 Task: Select a due date automation when advanced on, 2 days after a card is due add dates due in less than 1 working days at 11:00 AM.
Action: Mouse moved to (950, 70)
Screenshot: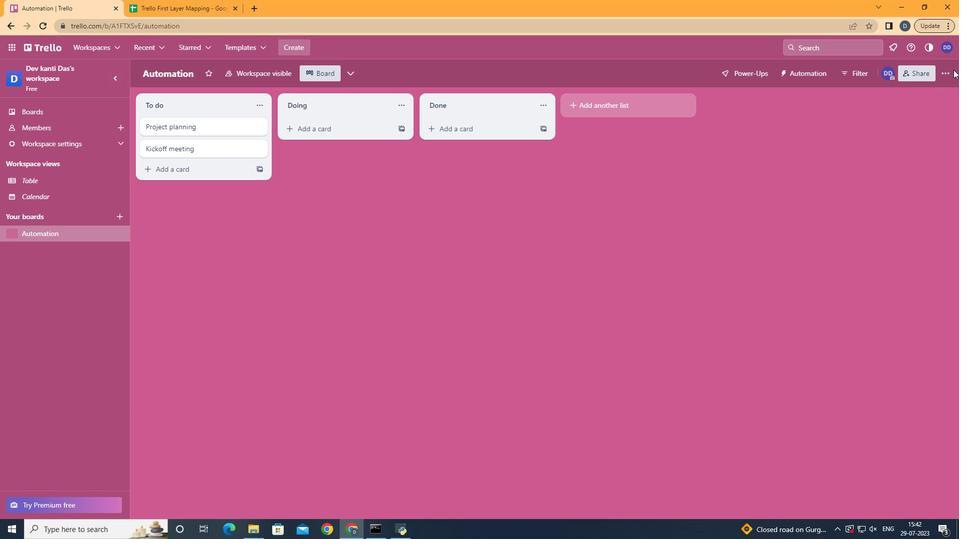 
Action: Mouse pressed left at (950, 70)
Screenshot: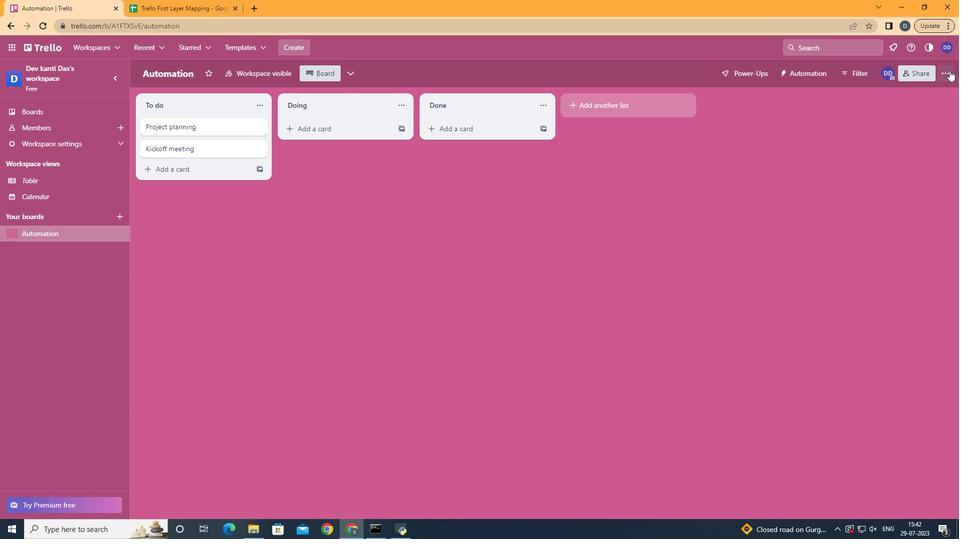 
Action: Mouse moved to (889, 212)
Screenshot: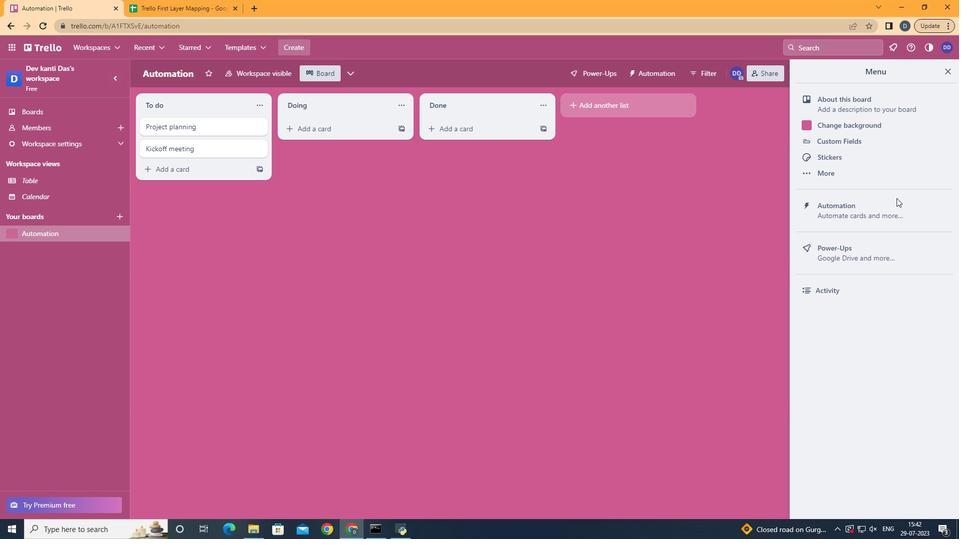 
Action: Mouse pressed left at (889, 212)
Screenshot: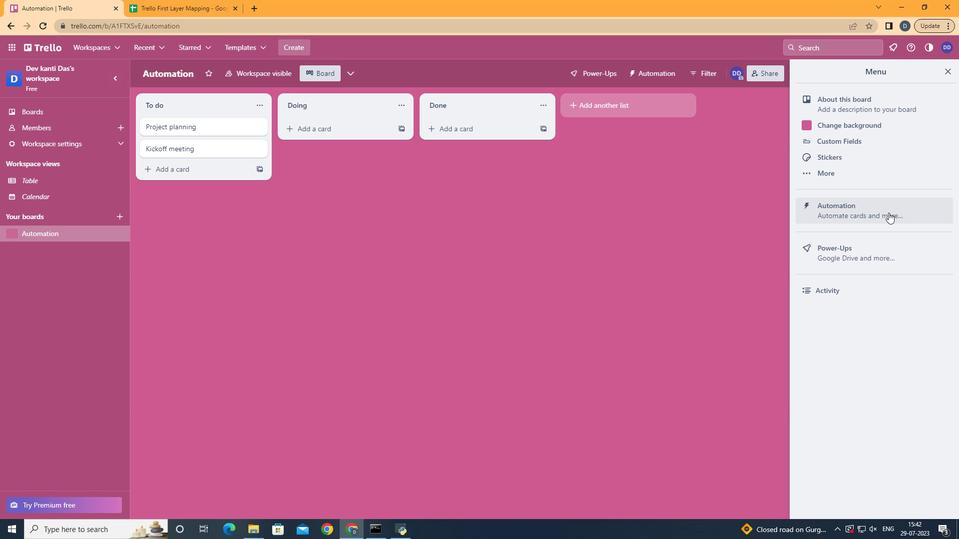 
Action: Mouse moved to (190, 195)
Screenshot: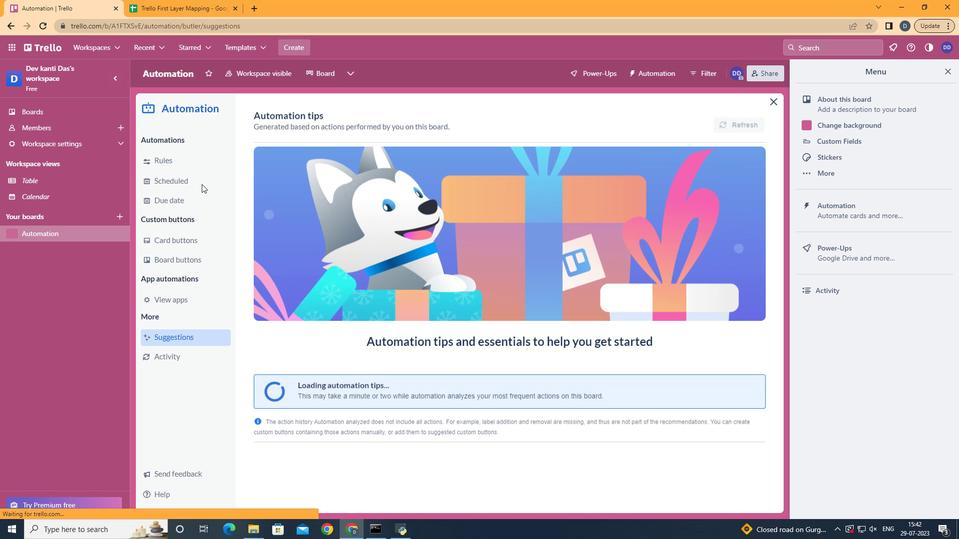 
Action: Mouse pressed left at (190, 195)
Screenshot: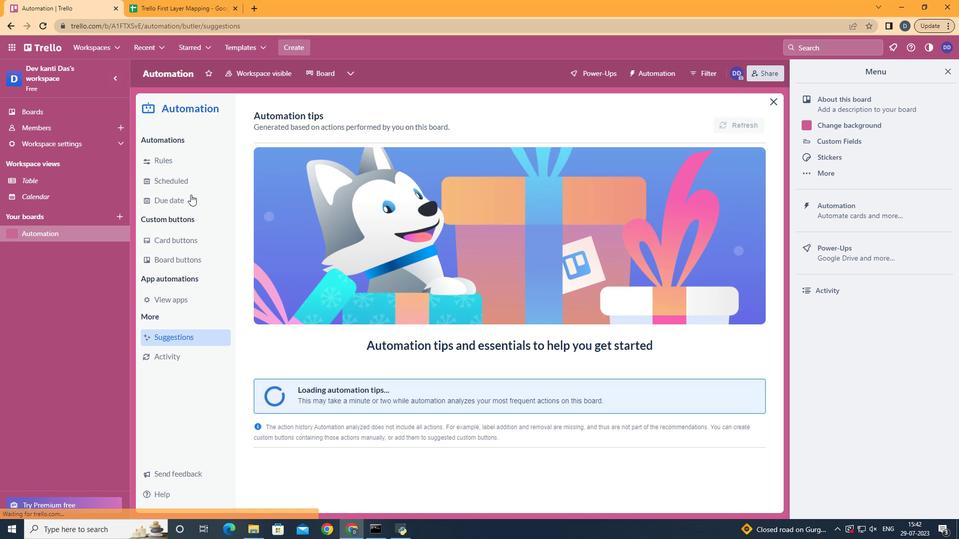 
Action: Mouse moved to (696, 114)
Screenshot: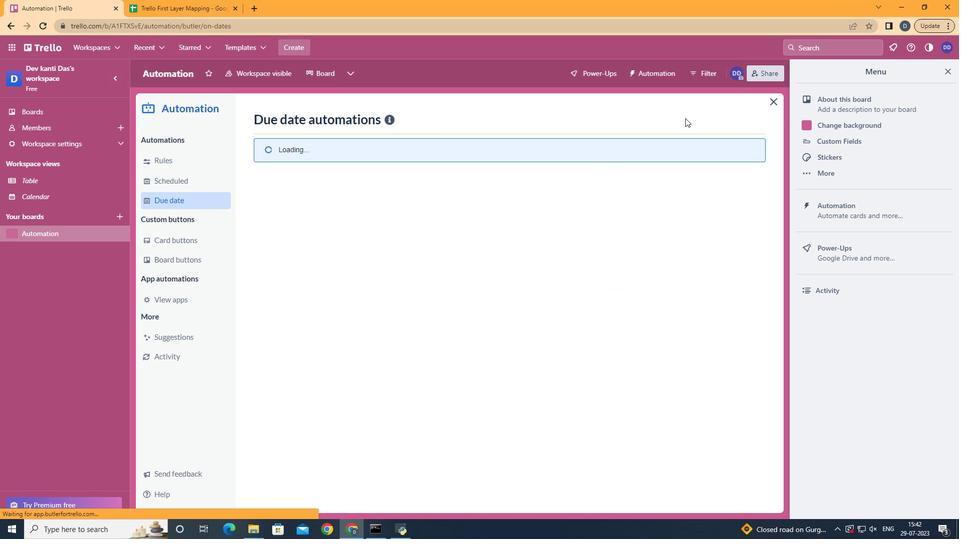 
Action: Mouse pressed left at (696, 114)
Screenshot: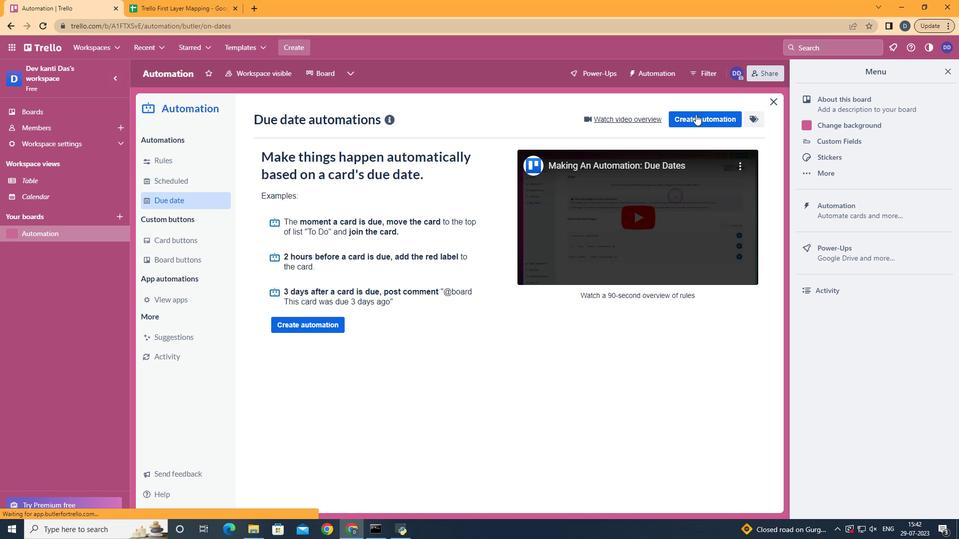 
Action: Mouse moved to (476, 212)
Screenshot: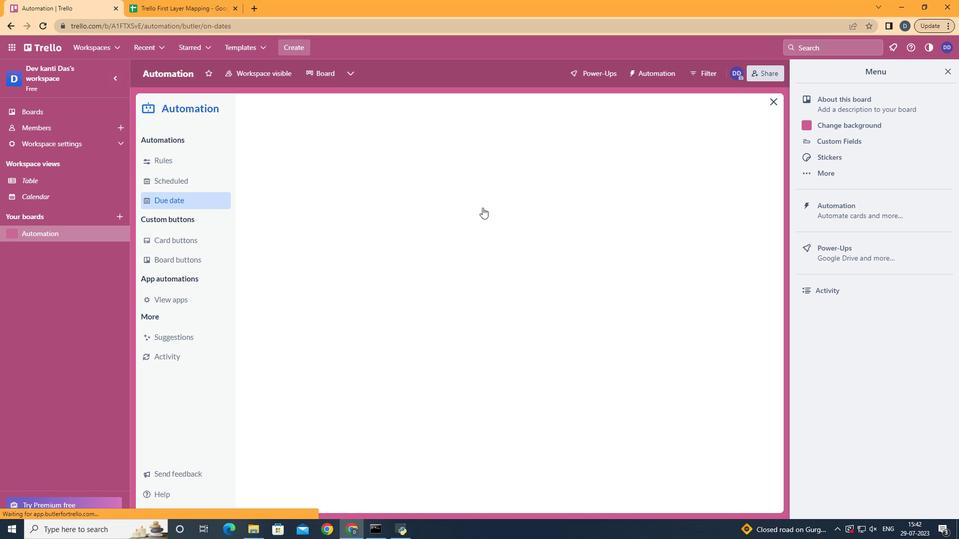 
Action: Mouse pressed left at (476, 212)
Screenshot: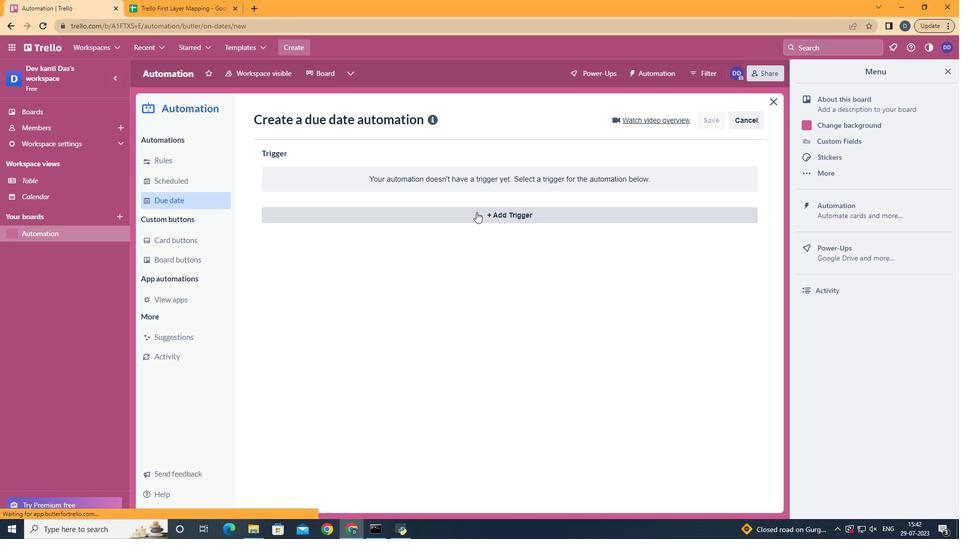 
Action: Mouse moved to (352, 402)
Screenshot: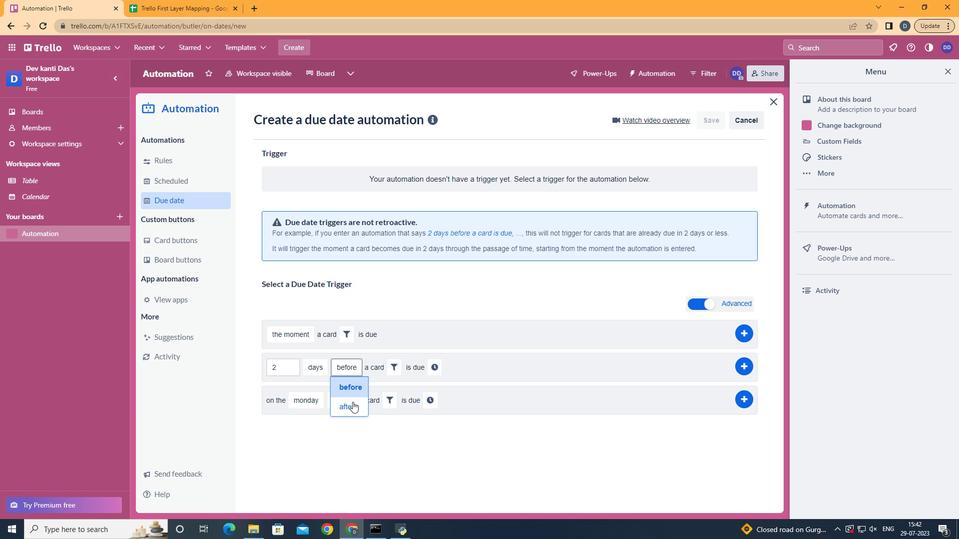 
Action: Mouse pressed left at (352, 402)
Screenshot: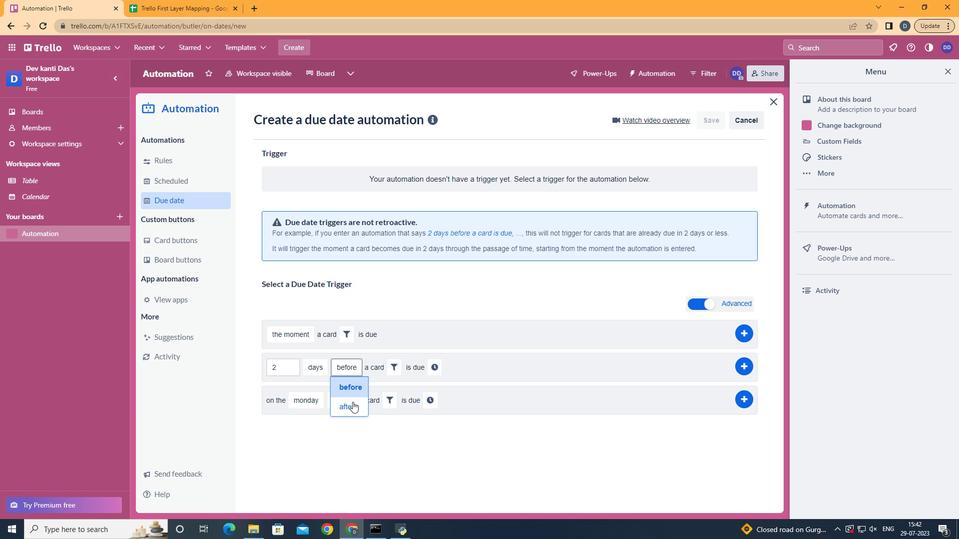 
Action: Mouse moved to (393, 369)
Screenshot: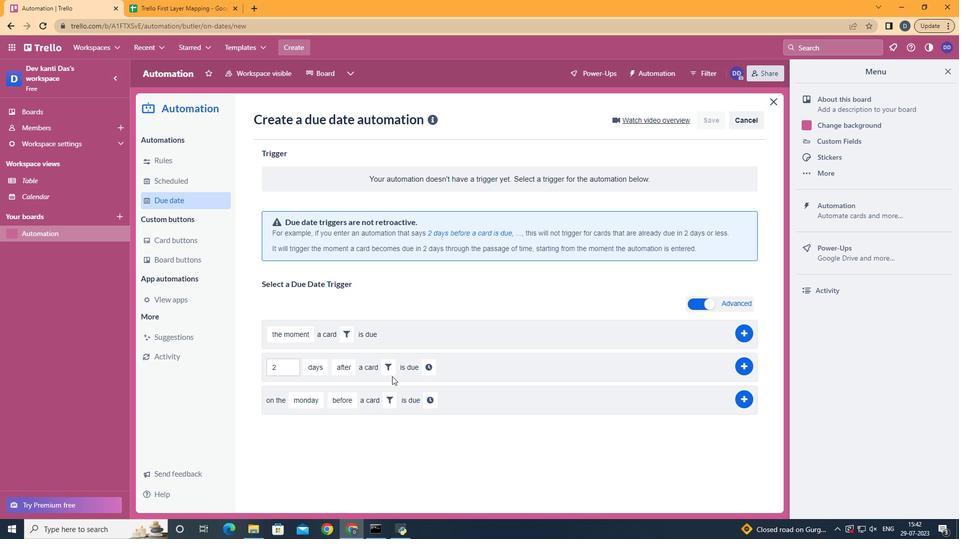 
Action: Mouse pressed left at (393, 369)
Screenshot: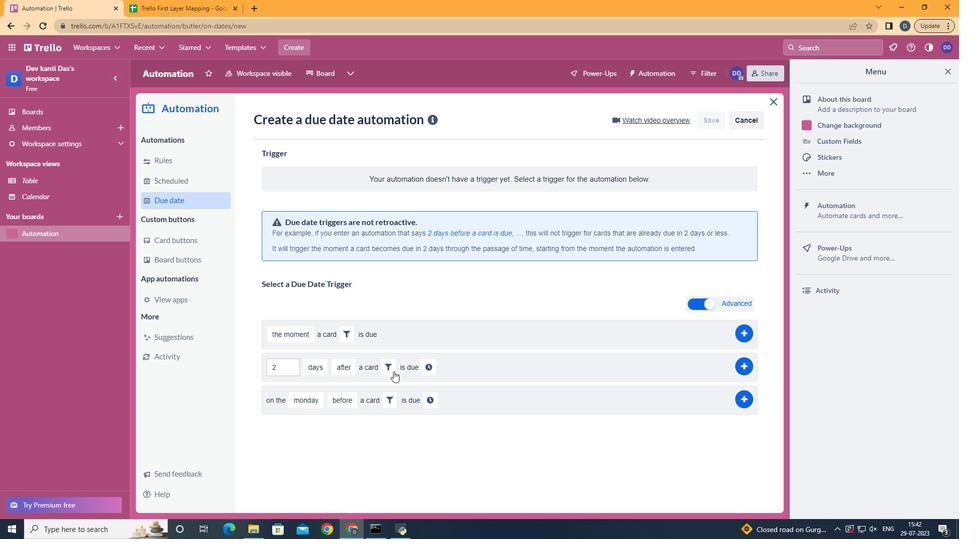 
Action: Mouse moved to (444, 401)
Screenshot: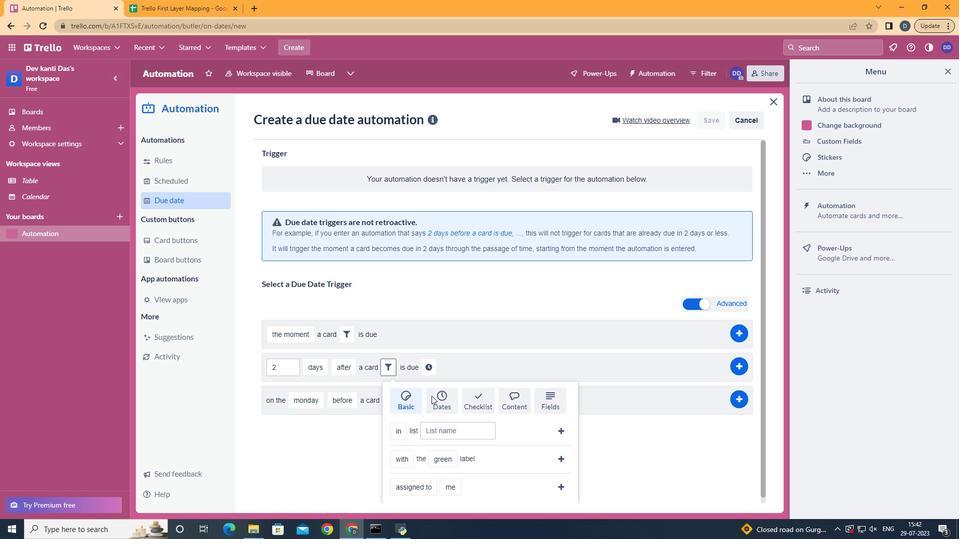 
Action: Mouse pressed left at (444, 401)
Screenshot: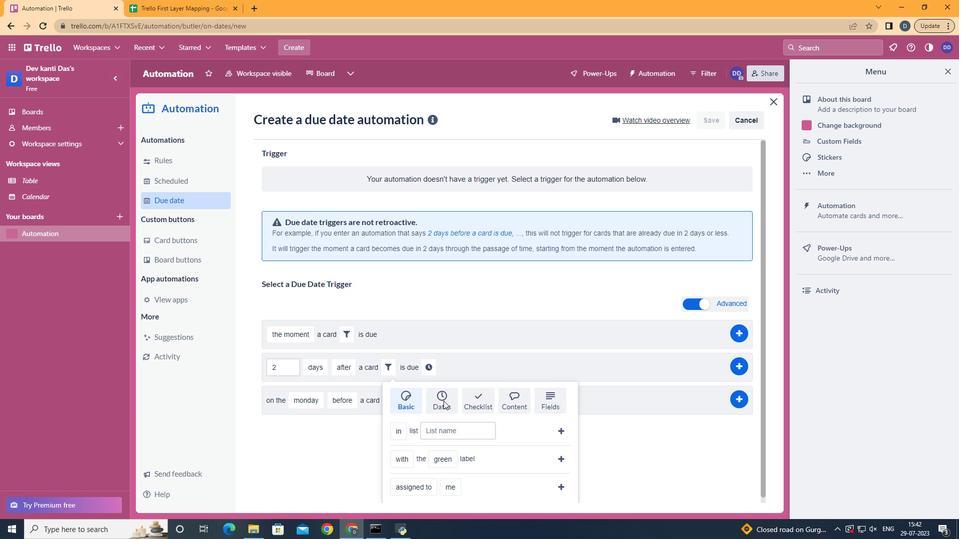 
Action: Mouse scrolled (444, 401) with delta (0, 0)
Screenshot: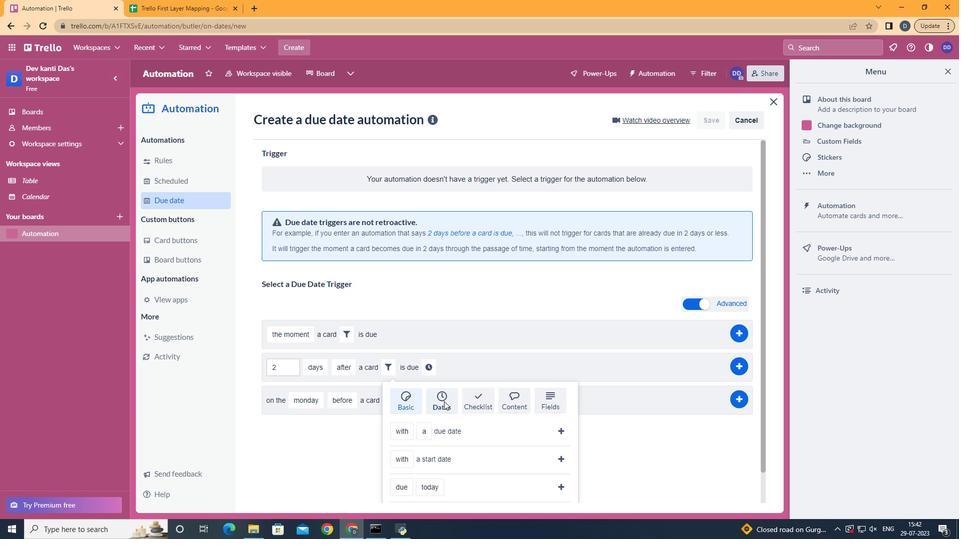 
Action: Mouse scrolled (444, 401) with delta (0, 0)
Screenshot: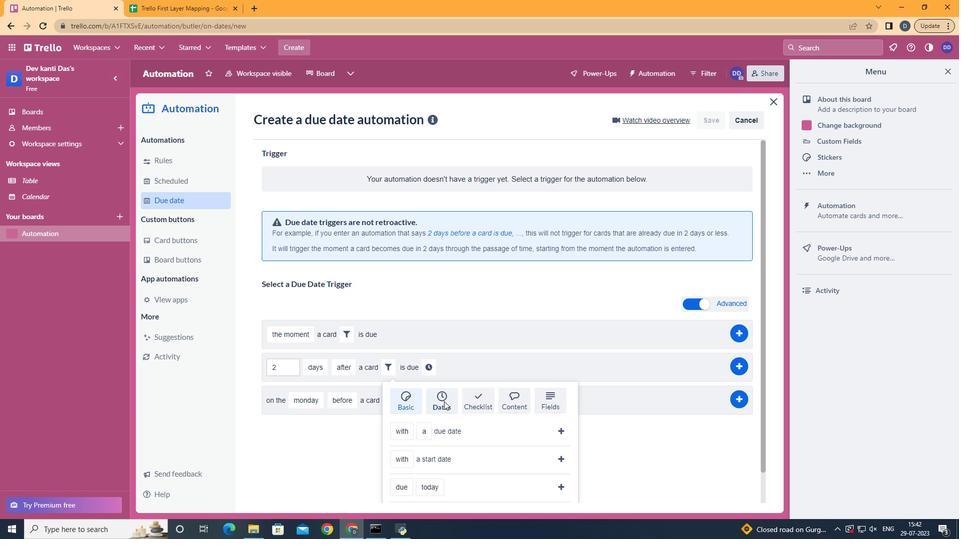 
Action: Mouse scrolled (444, 401) with delta (0, 0)
Screenshot: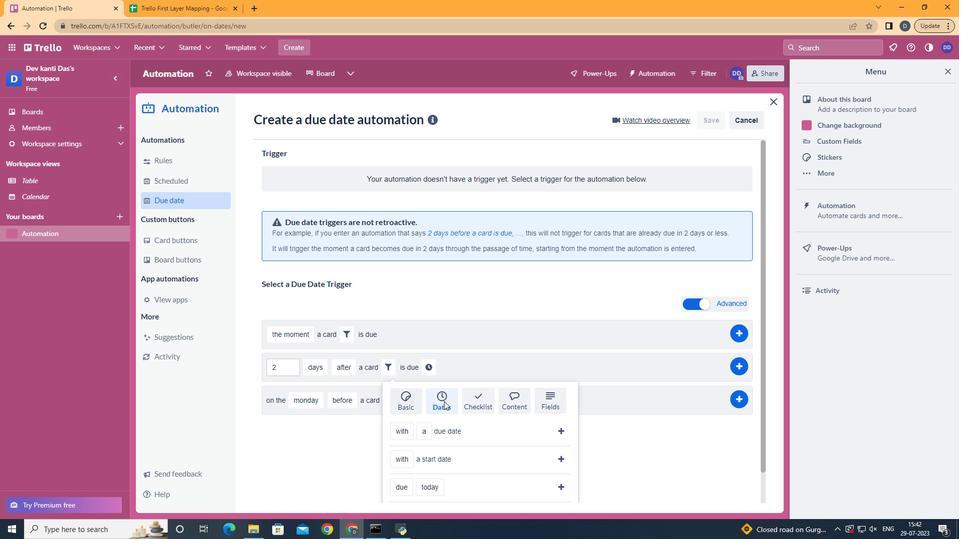 
Action: Mouse scrolled (444, 401) with delta (0, 0)
Screenshot: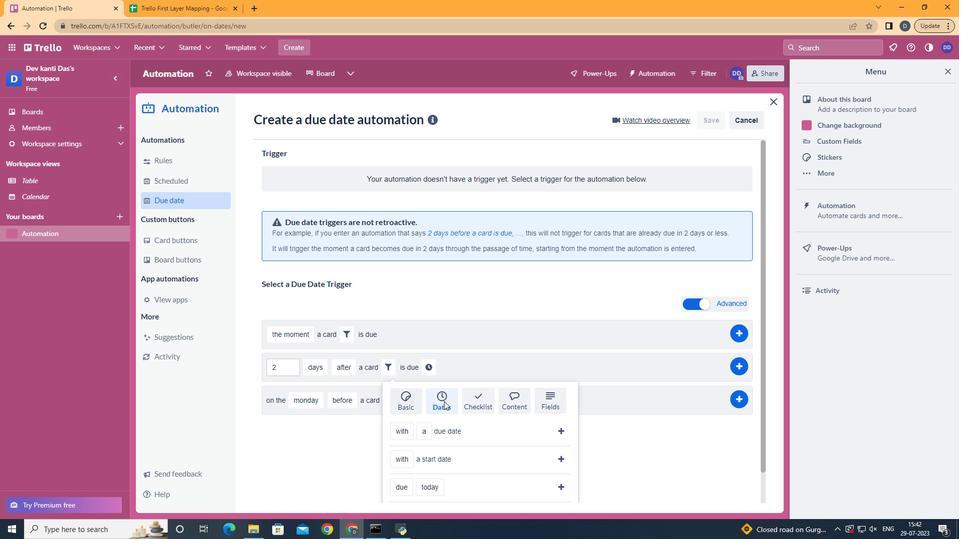 
Action: Mouse scrolled (444, 401) with delta (0, 0)
Screenshot: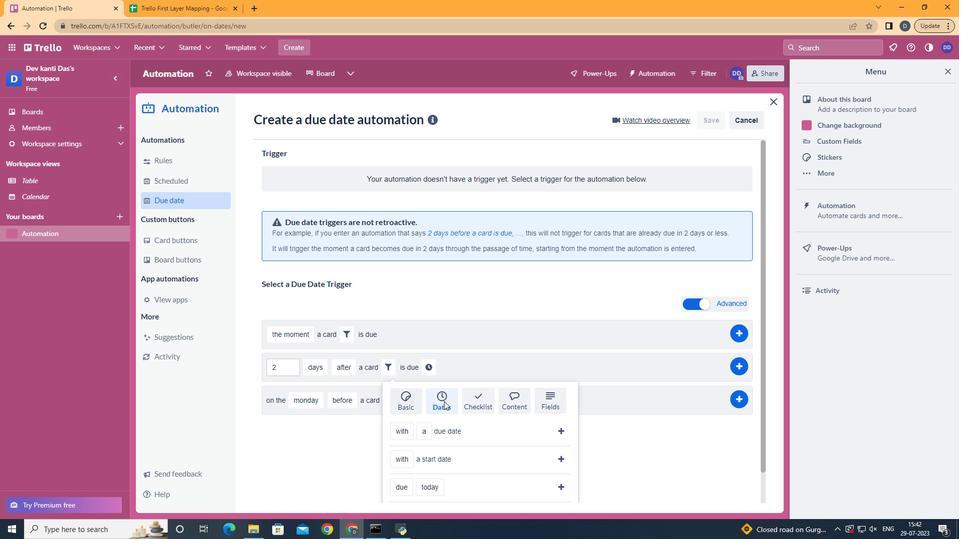 
Action: Mouse moved to (412, 441)
Screenshot: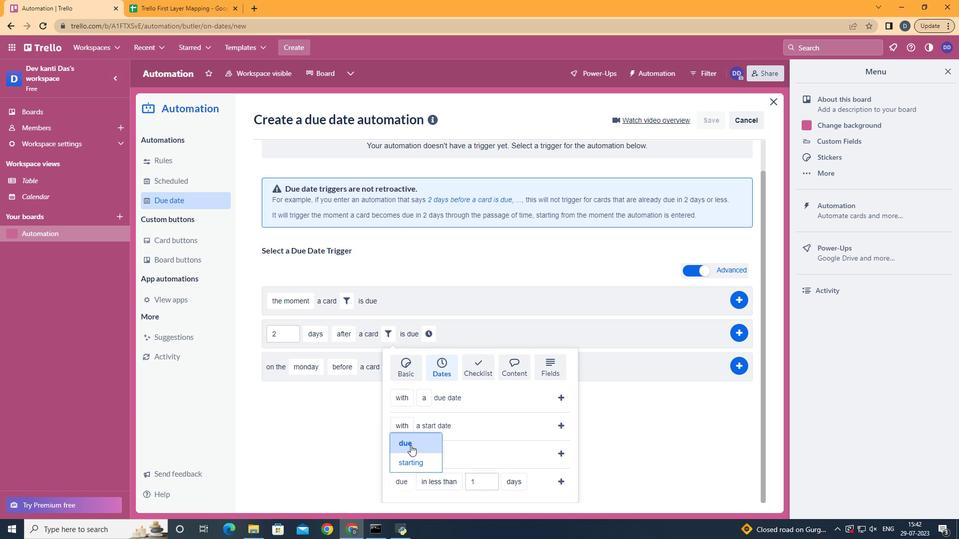 
Action: Mouse pressed left at (412, 441)
Screenshot: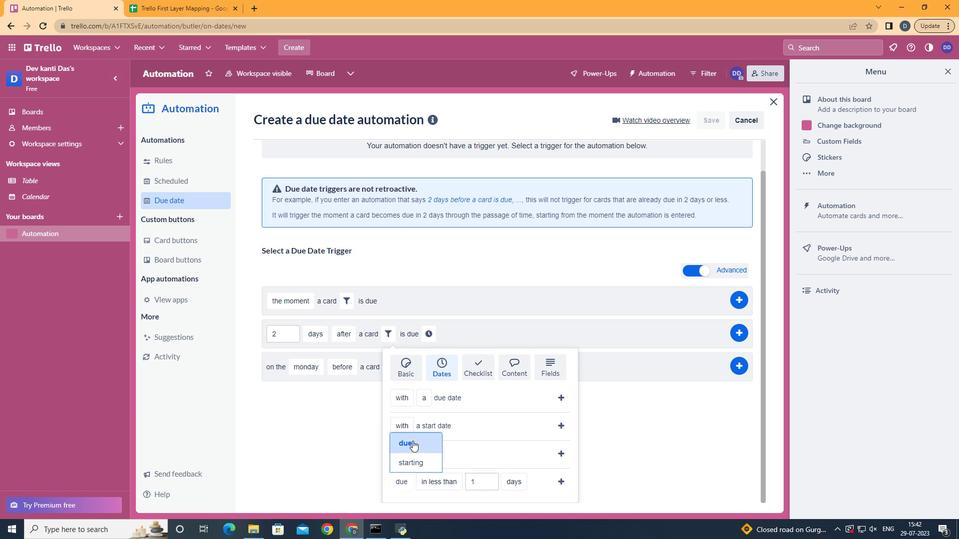 
Action: Mouse moved to (440, 394)
Screenshot: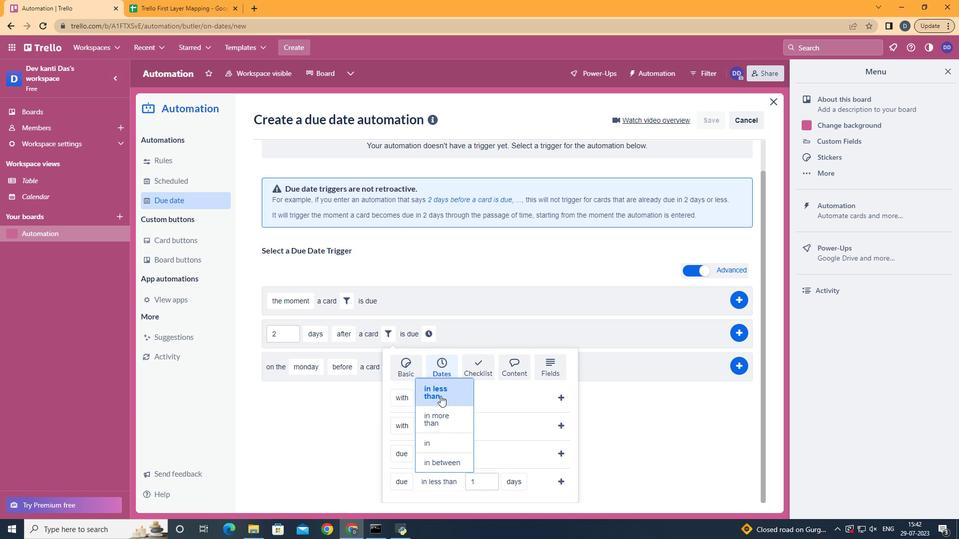 
Action: Mouse pressed left at (440, 394)
Screenshot: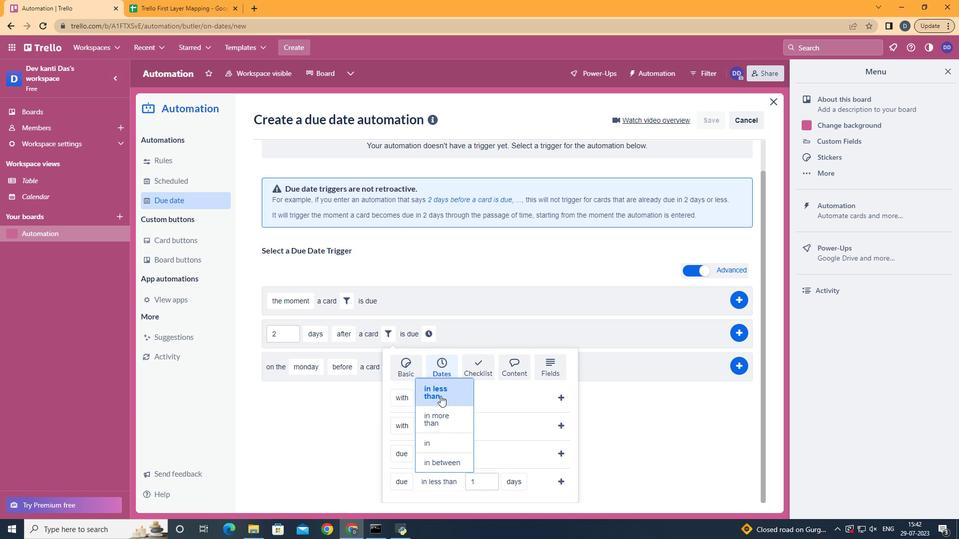 
Action: Mouse moved to (540, 462)
Screenshot: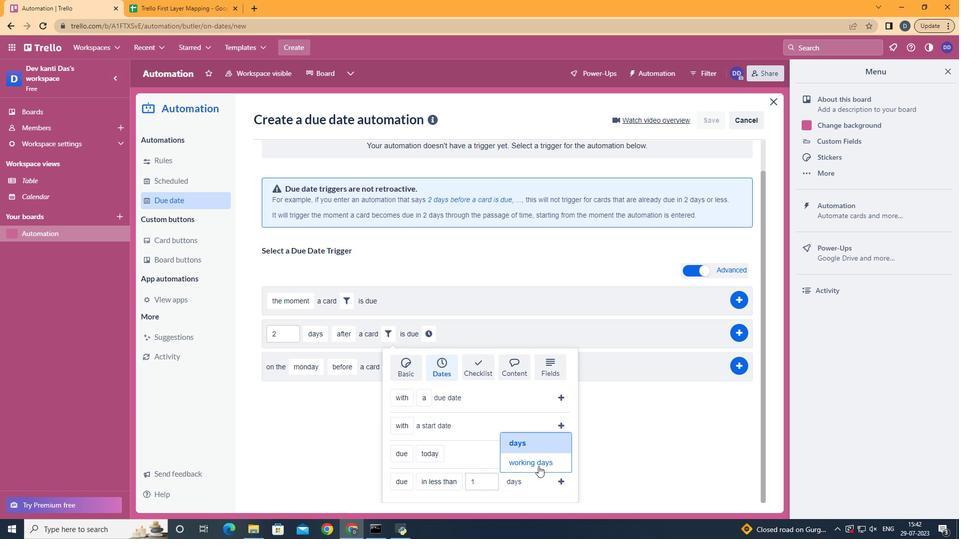 
Action: Mouse pressed left at (540, 462)
Screenshot: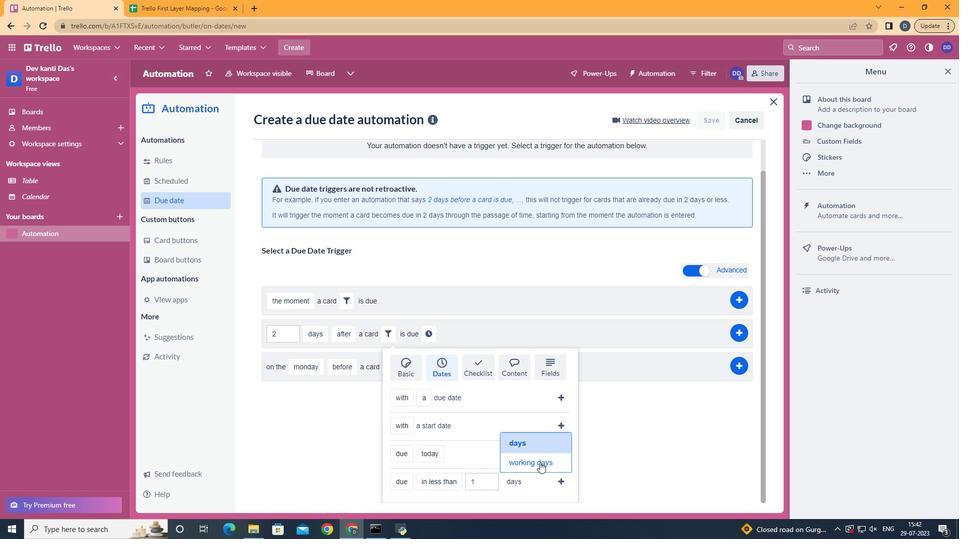 
Action: Mouse moved to (567, 481)
Screenshot: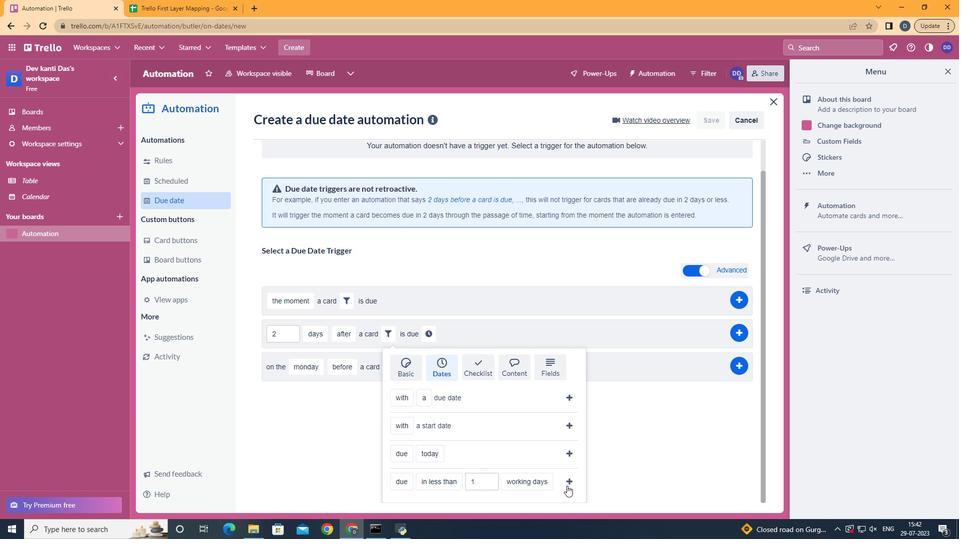 
Action: Mouse pressed left at (567, 481)
Screenshot: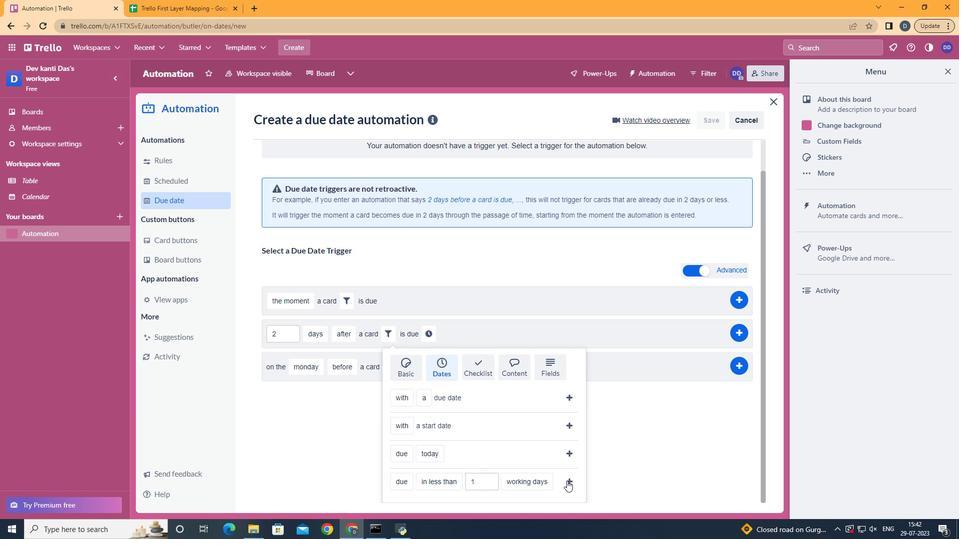 
Action: Mouse moved to (550, 374)
Screenshot: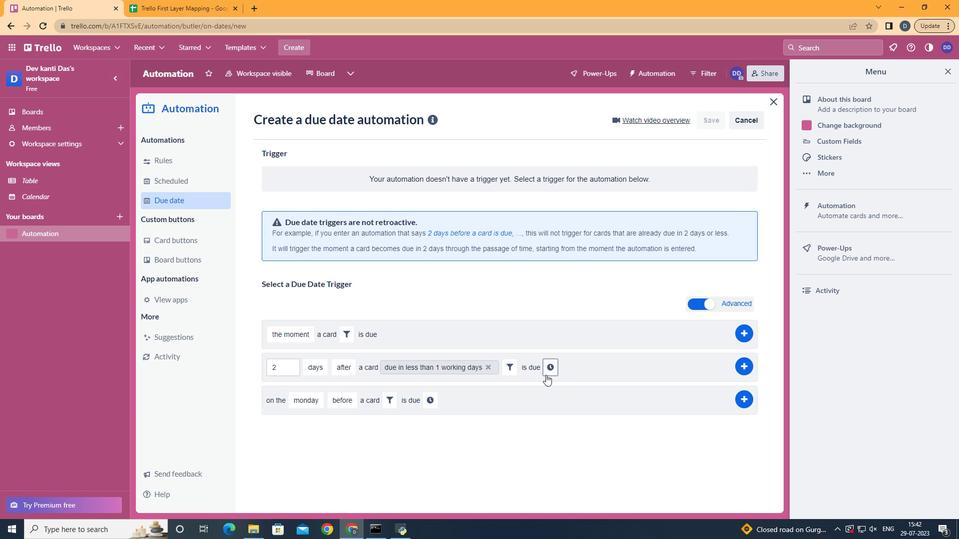 
Action: Mouse pressed left at (550, 374)
Screenshot: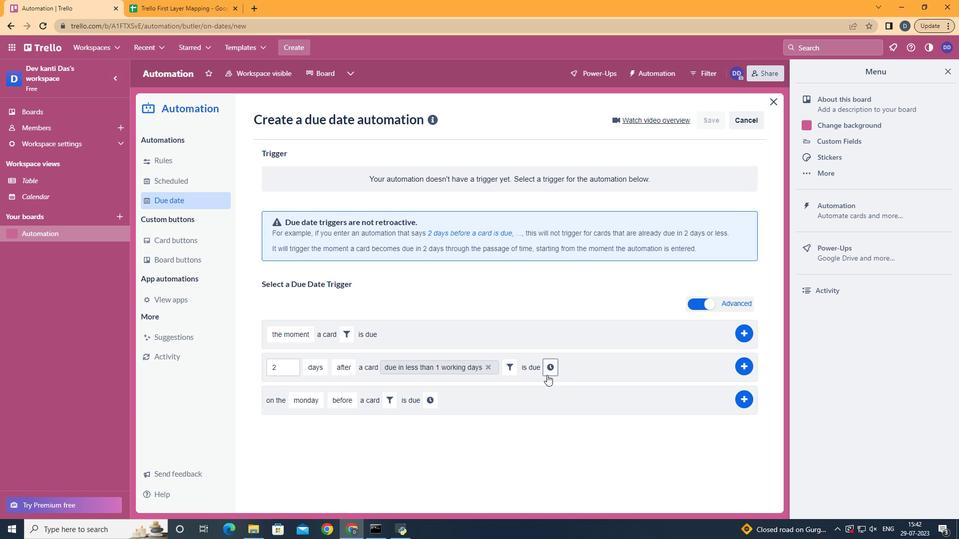 
Action: Mouse moved to (569, 369)
Screenshot: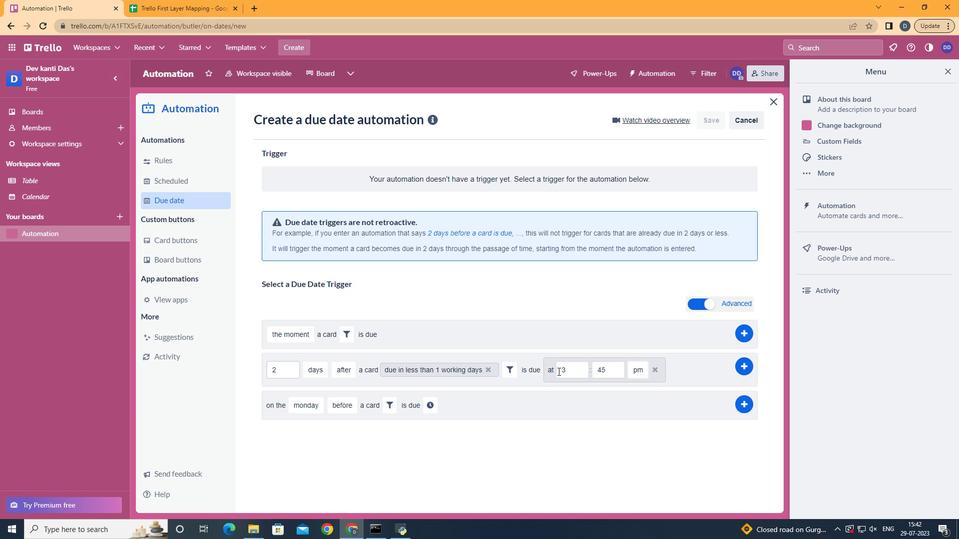 
Action: Mouse pressed left at (569, 369)
Screenshot: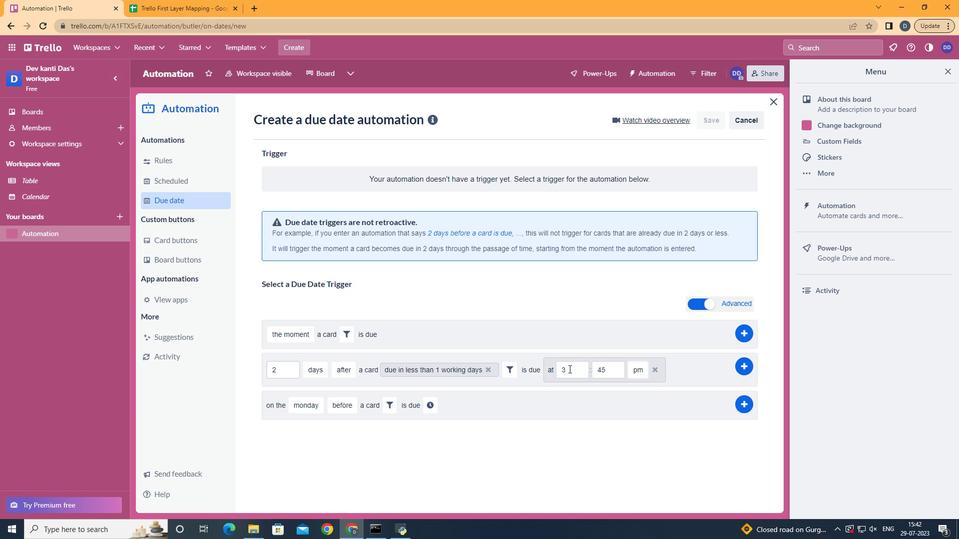 
Action: Mouse moved to (569, 369)
Screenshot: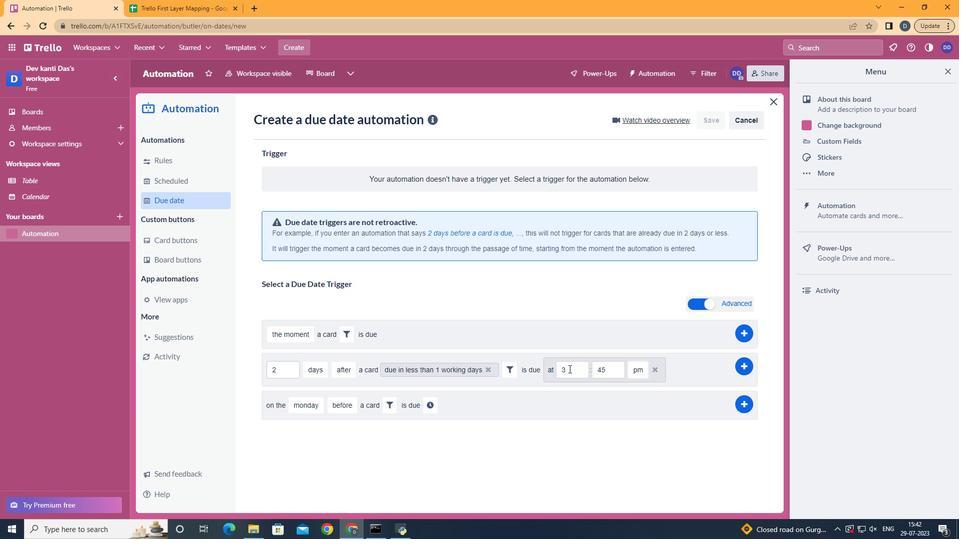
Action: Key pressed <Key.backspace>11
Screenshot: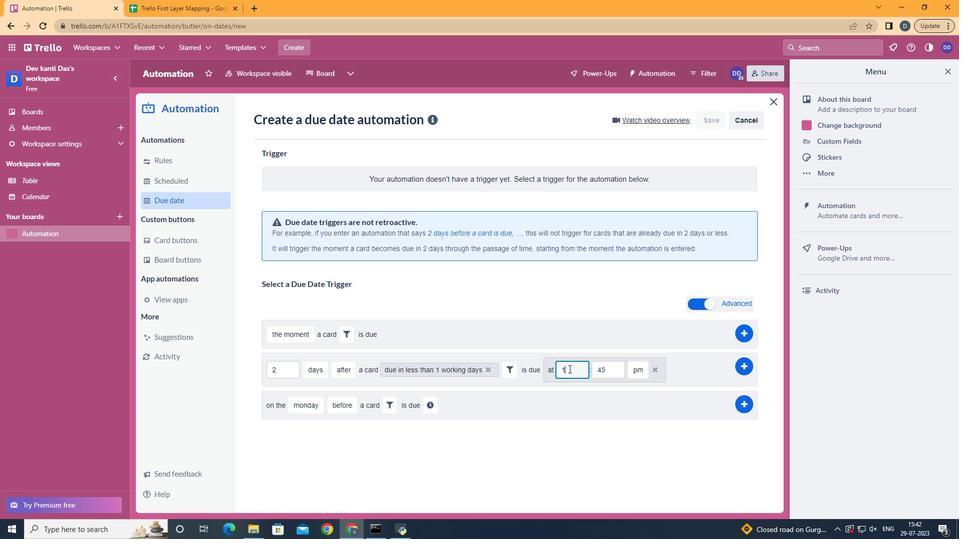 
Action: Mouse moved to (609, 367)
Screenshot: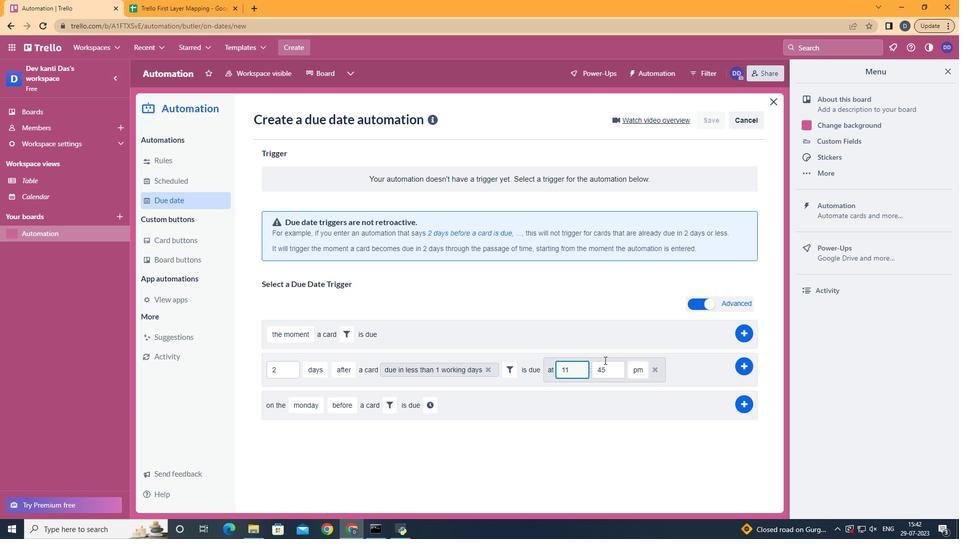 
Action: Mouse pressed left at (609, 367)
Screenshot: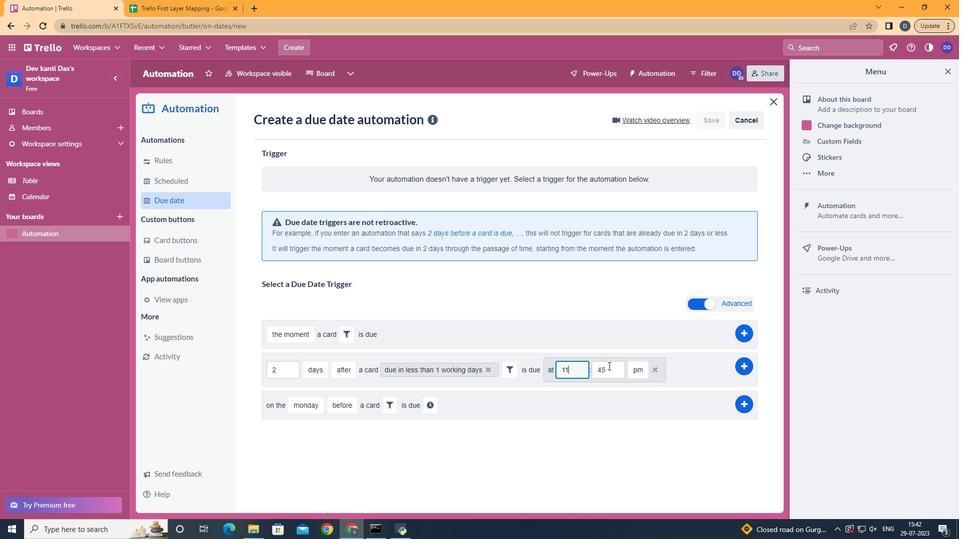
Action: Key pressed <Key.backspace><Key.backspace>00
Screenshot: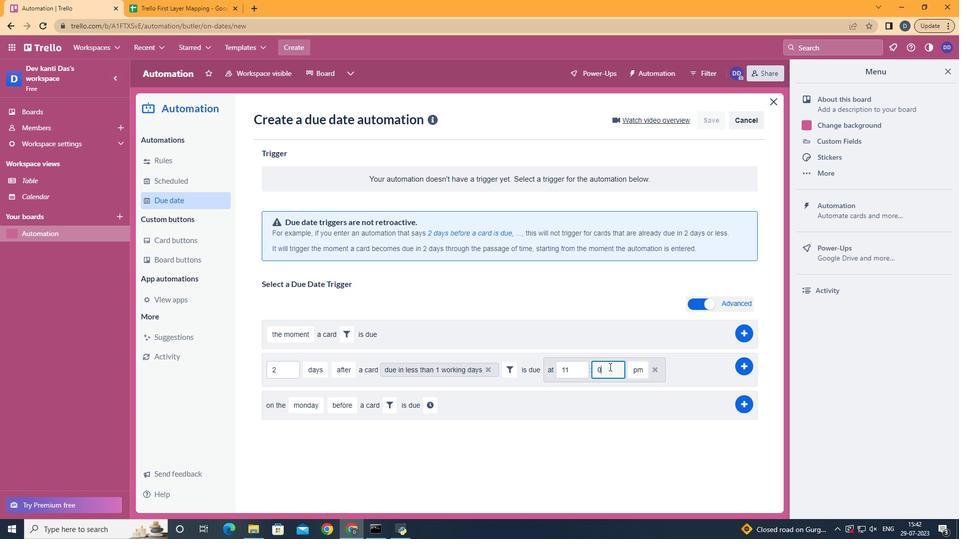 
Action: Mouse moved to (645, 388)
Screenshot: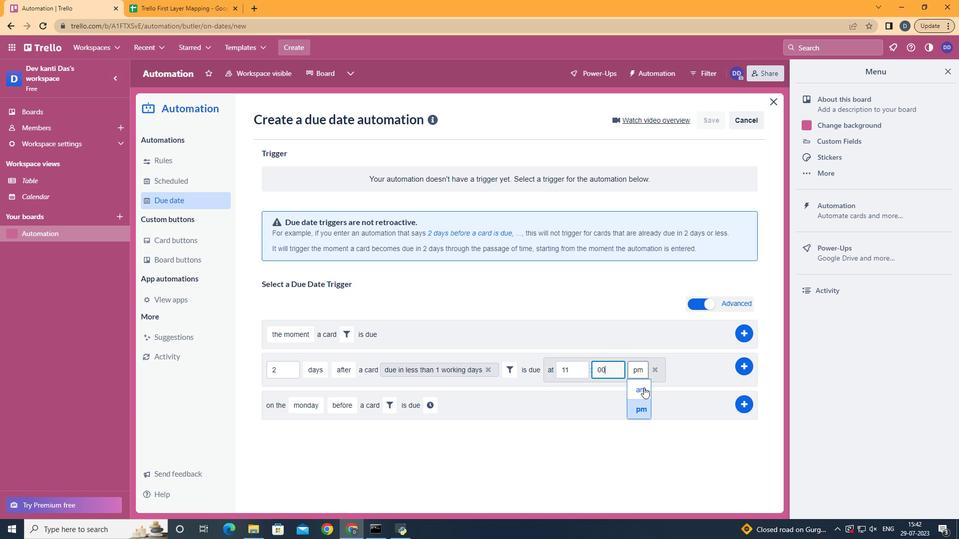 
Action: Mouse pressed left at (645, 388)
Screenshot: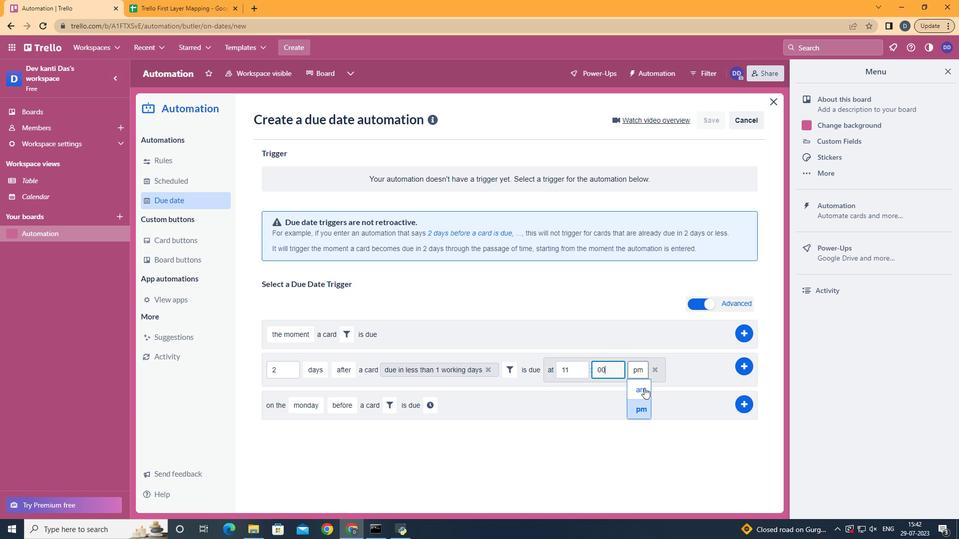 
